 Task: Create a rule from the Routing list, Task moved to a section -> Set Priority in the project ApprisePro , set the section as Done clear the priority
Action: Mouse moved to (1225, 108)
Screenshot: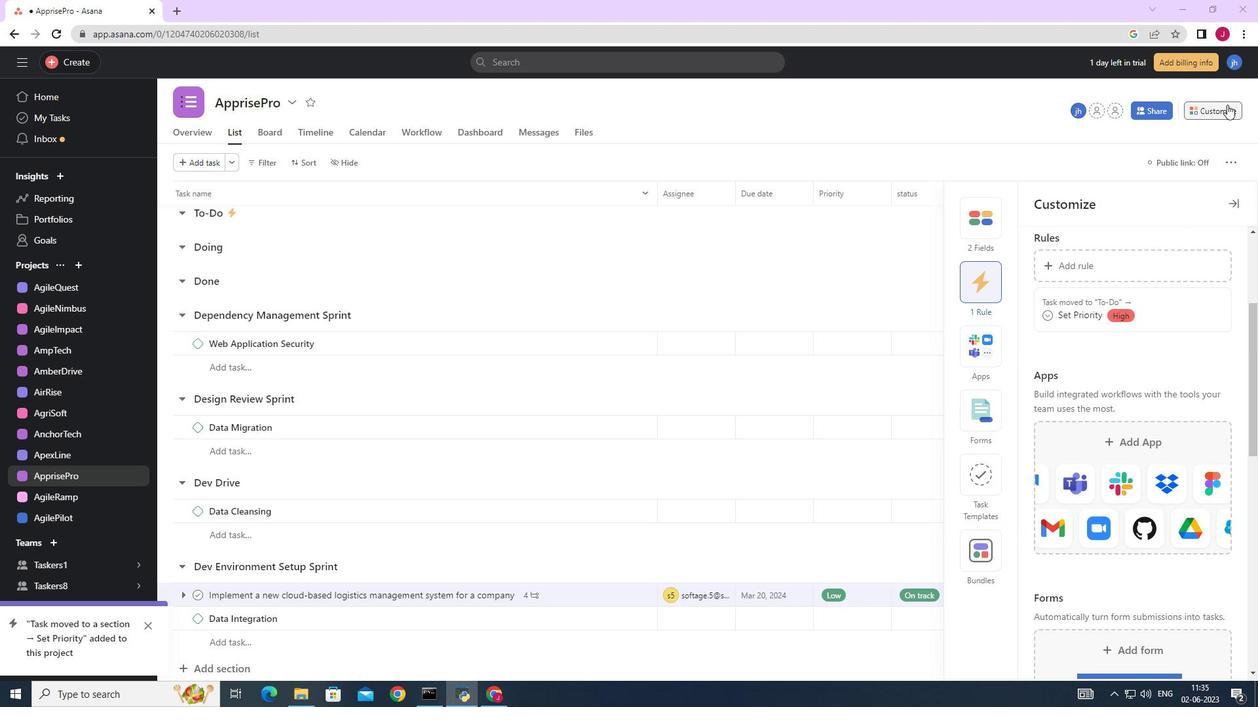 
Action: Mouse pressed left at (1225, 108)
Screenshot: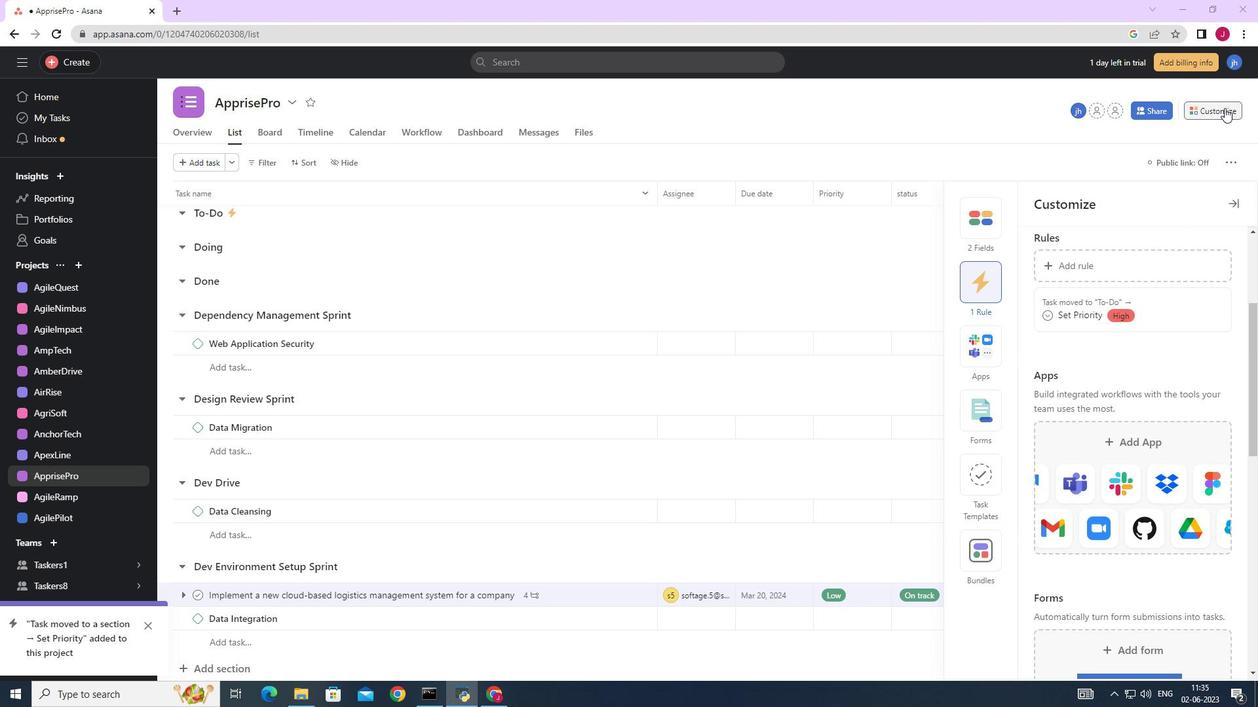 
Action: Mouse moved to (1206, 112)
Screenshot: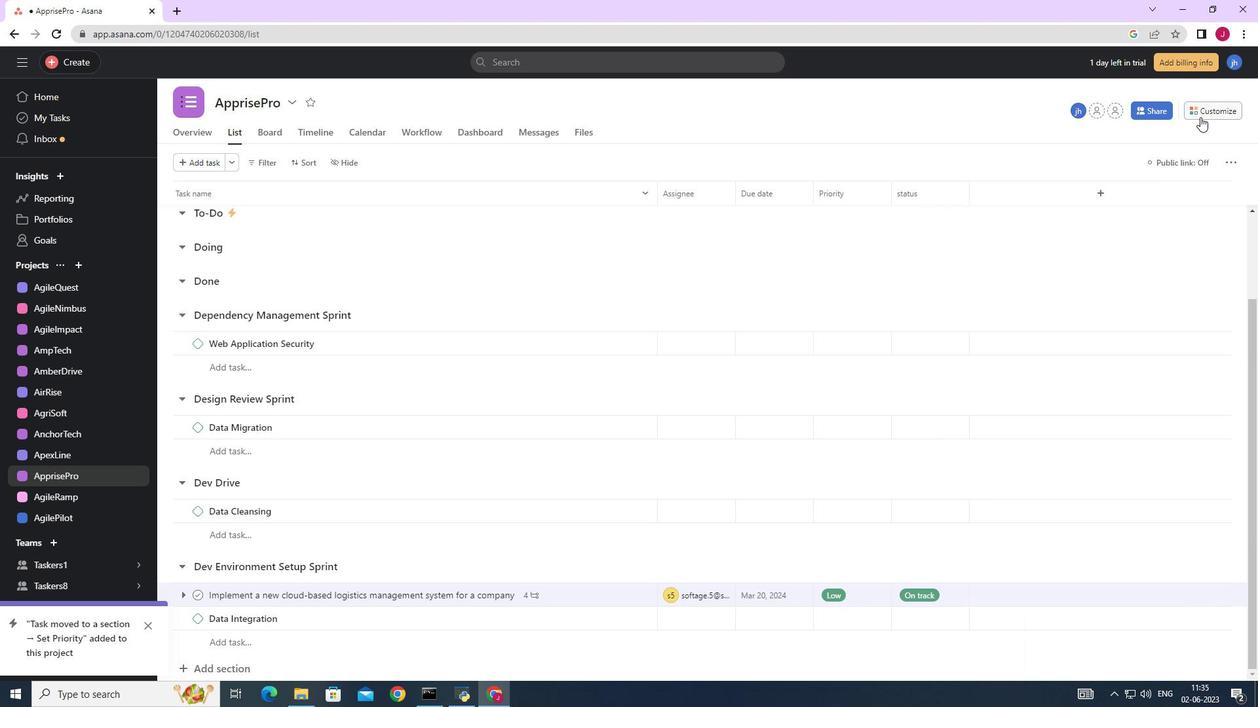 
Action: Mouse pressed left at (1206, 112)
Screenshot: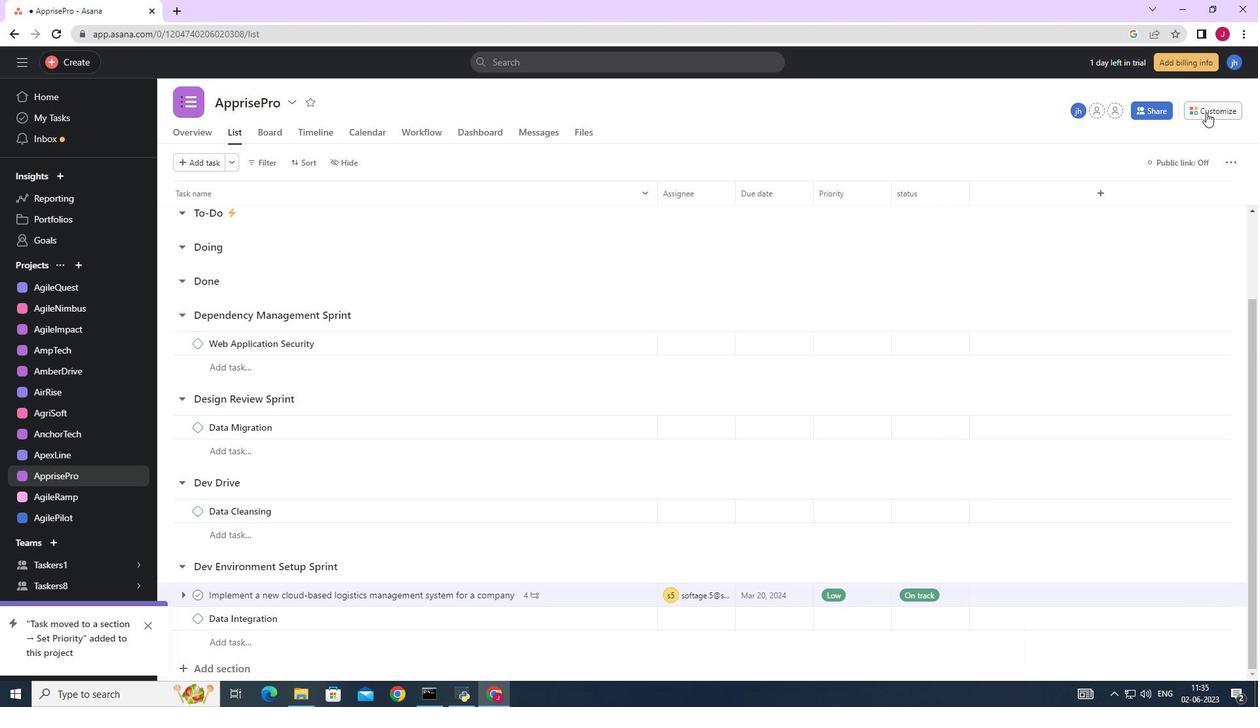 
Action: Mouse moved to (985, 287)
Screenshot: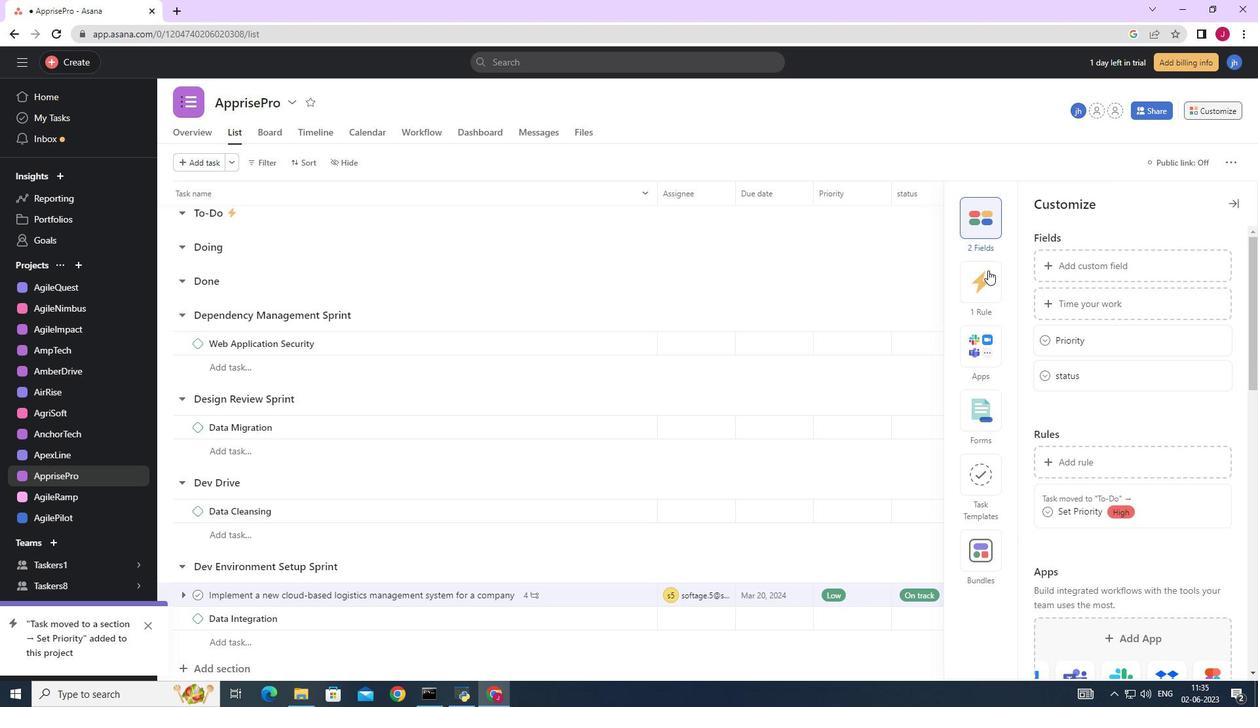 
Action: Mouse pressed left at (985, 287)
Screenshot: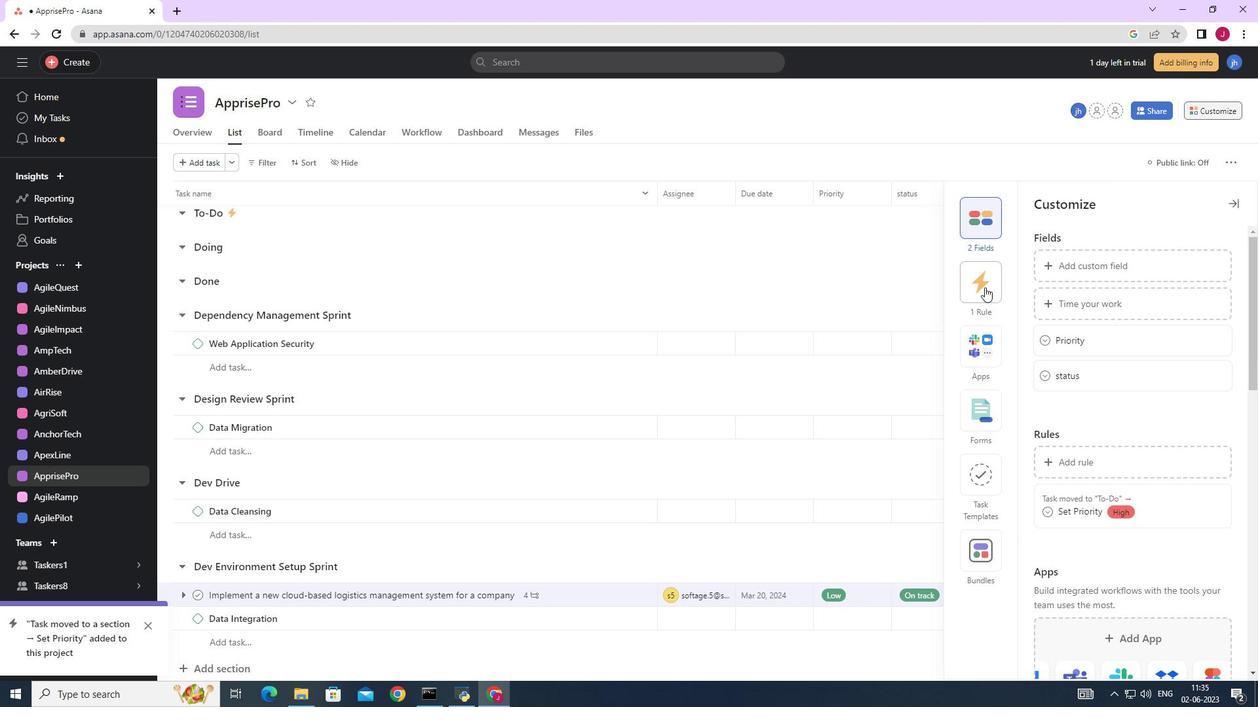 
Action: Mouse moved to (1078, 262)
Screenshot: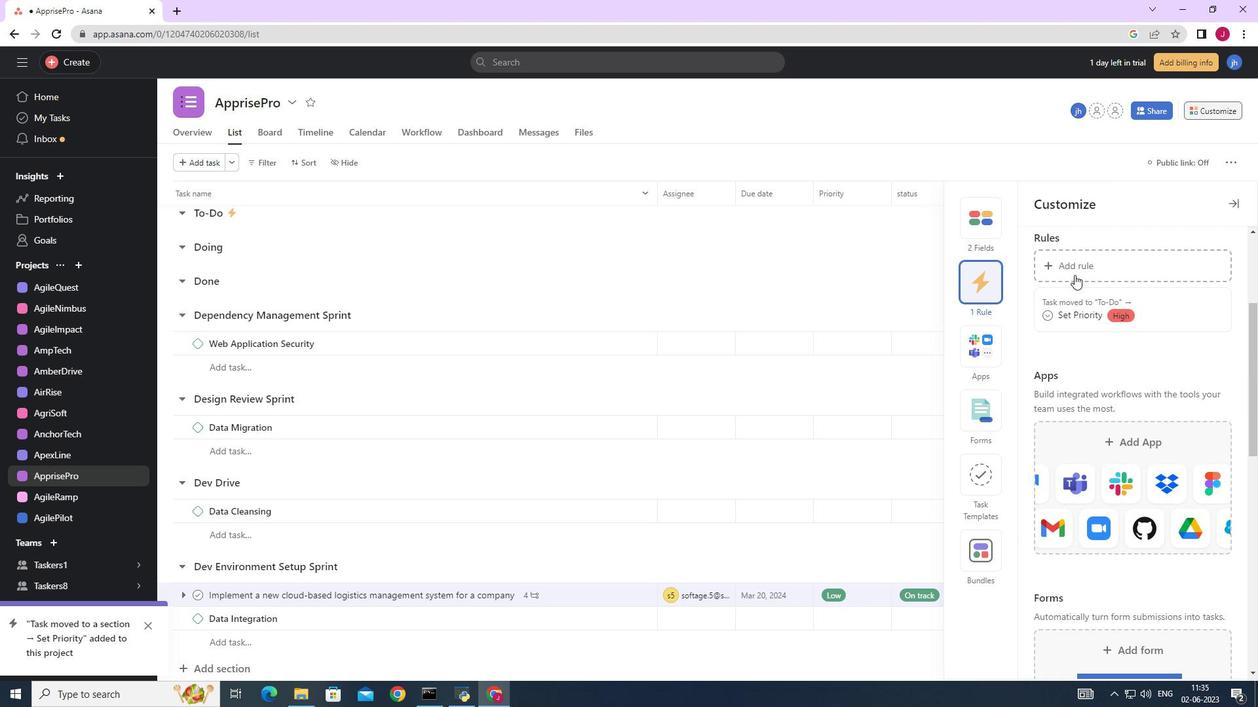 
Action: Mouse pressed left at (1078, 262)
Screenshot: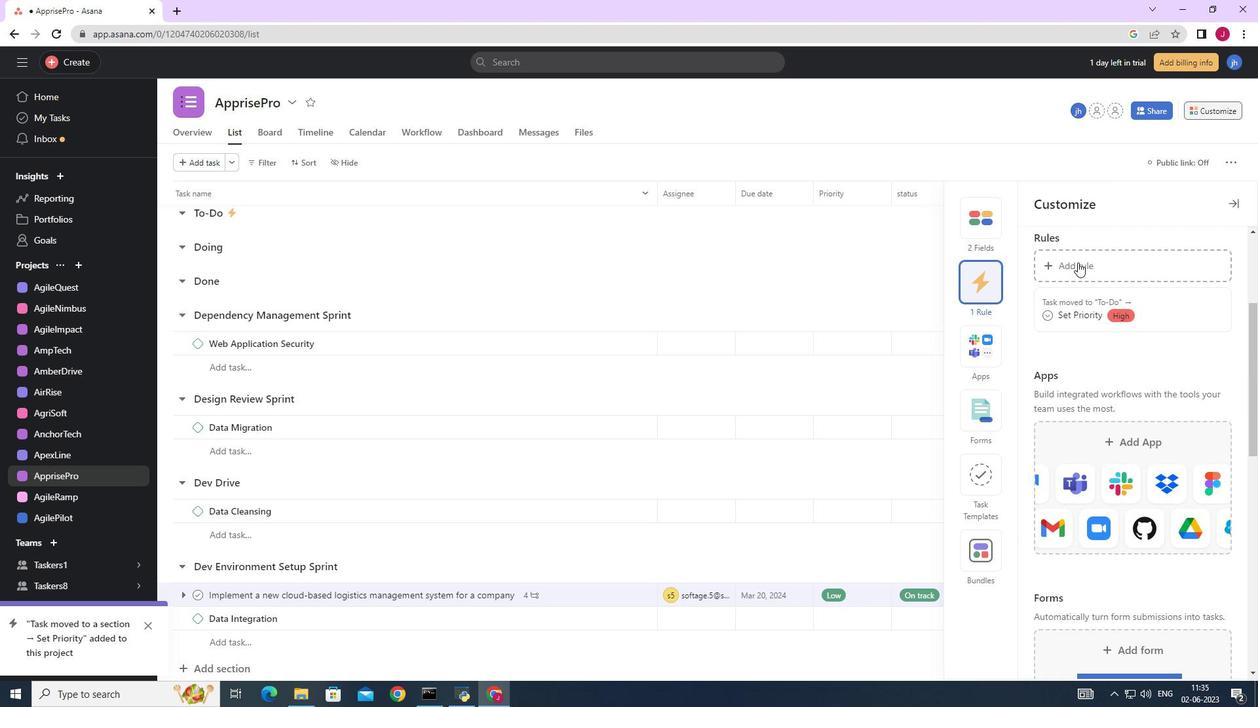 
Action: Mouse moved to (298, 168)
Screenshot: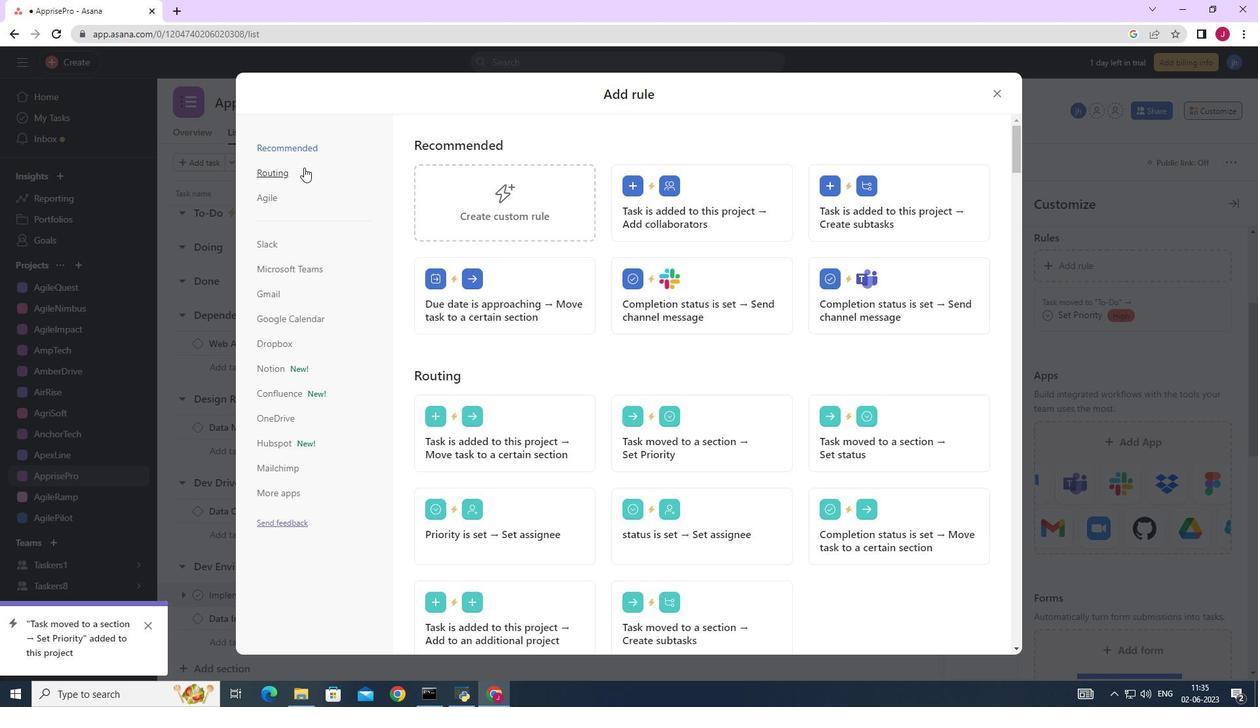 
Action: Mouse pressed left at (298, 168)
Screenshot: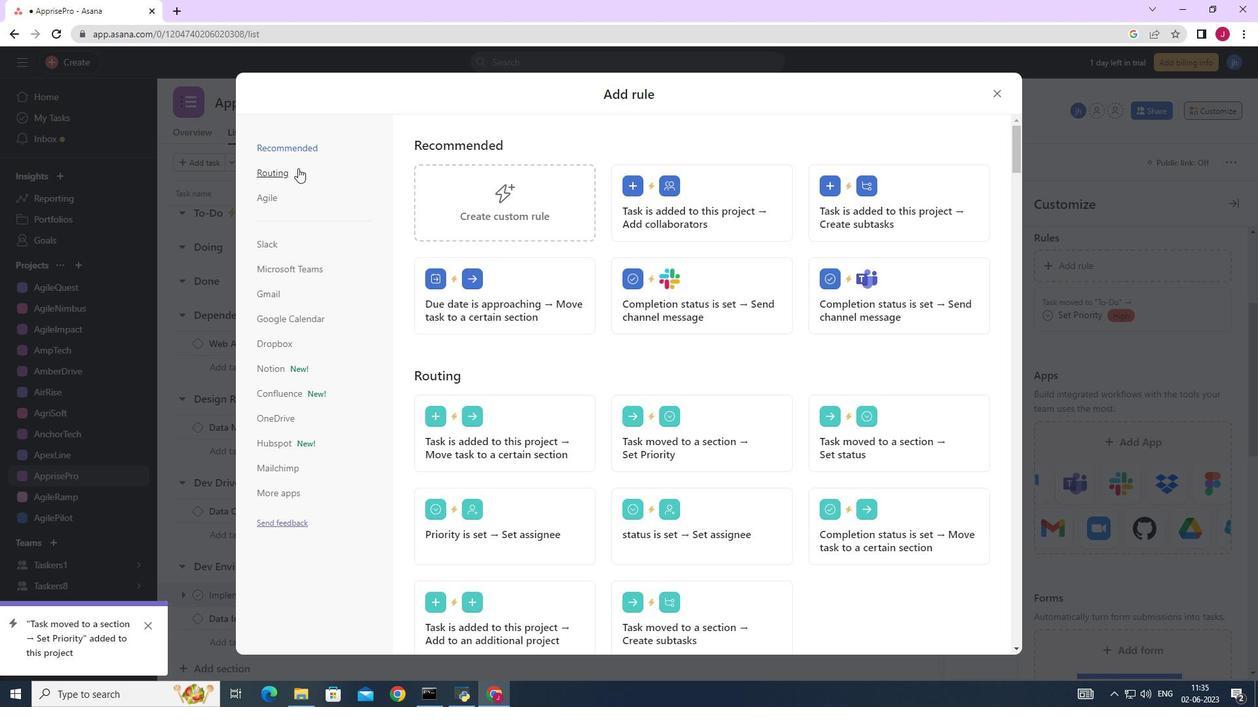 
Action: Mouse moved to (701, 211)
Screenshot: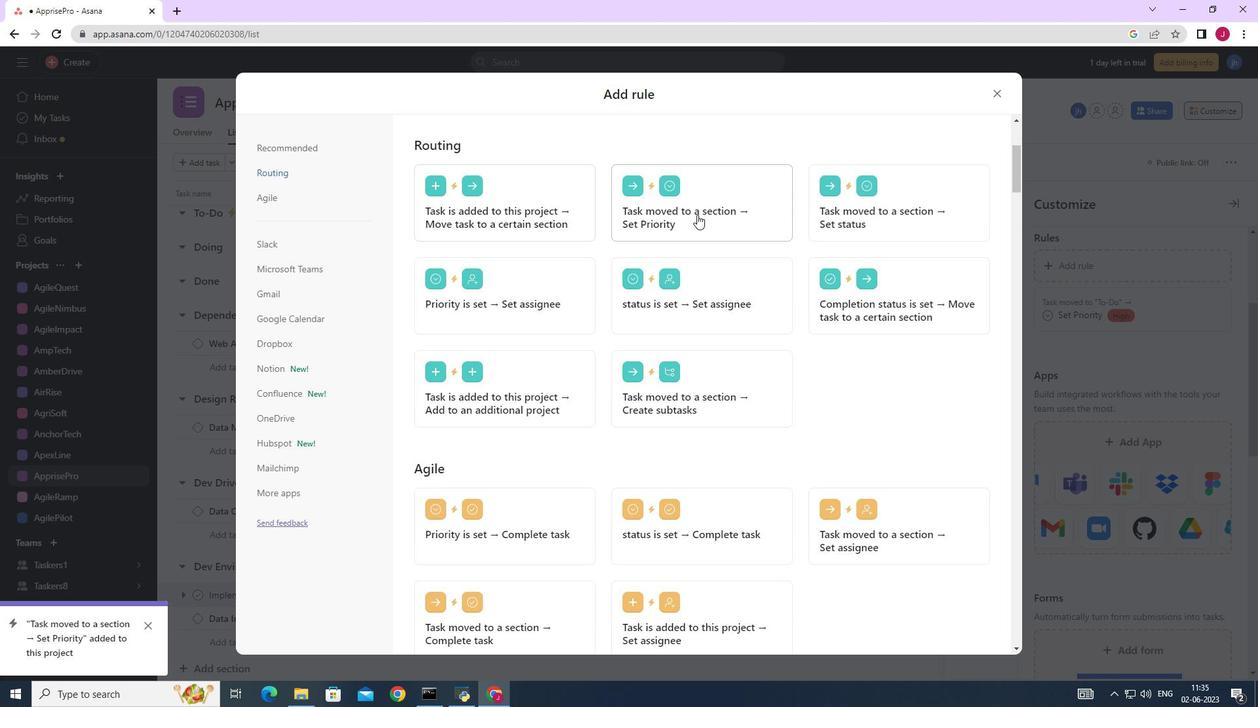 
Action: Mouse pressed left at (701, 211)
Screenshot: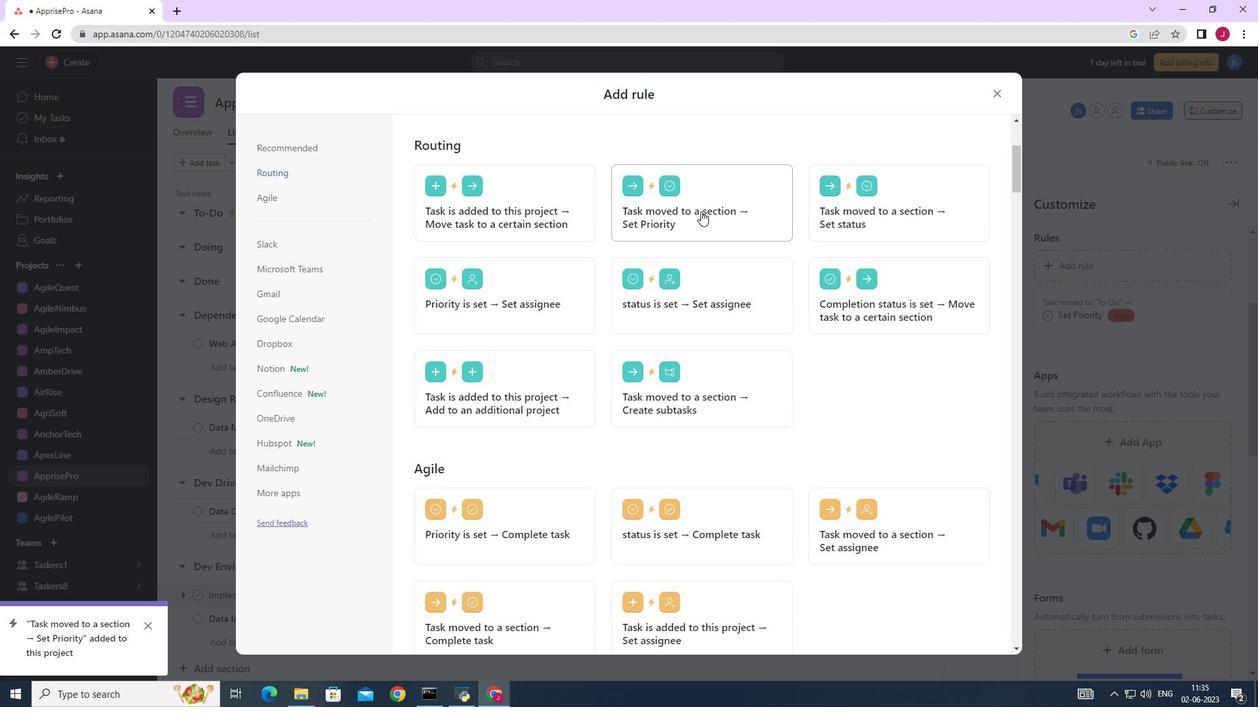 
Action: Mouse moved to (489, 352)
Screenshot: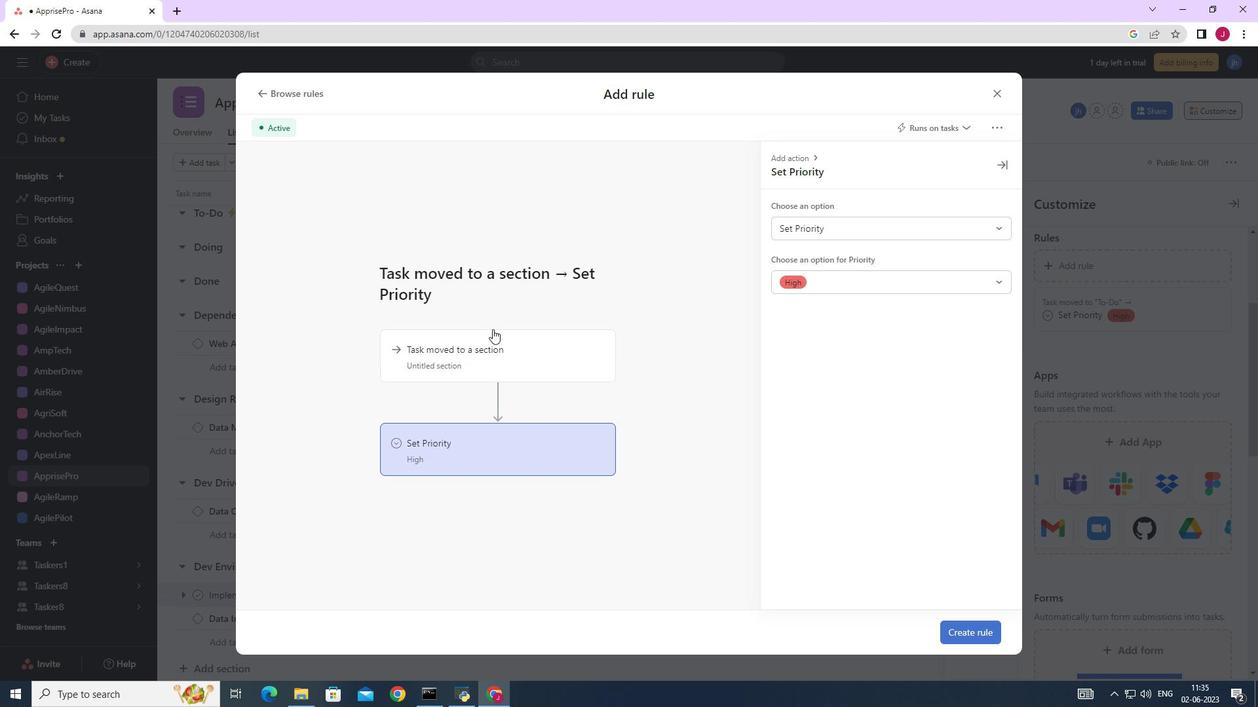 
Action: Mouse pressed left at (489, 352)
Screenshot: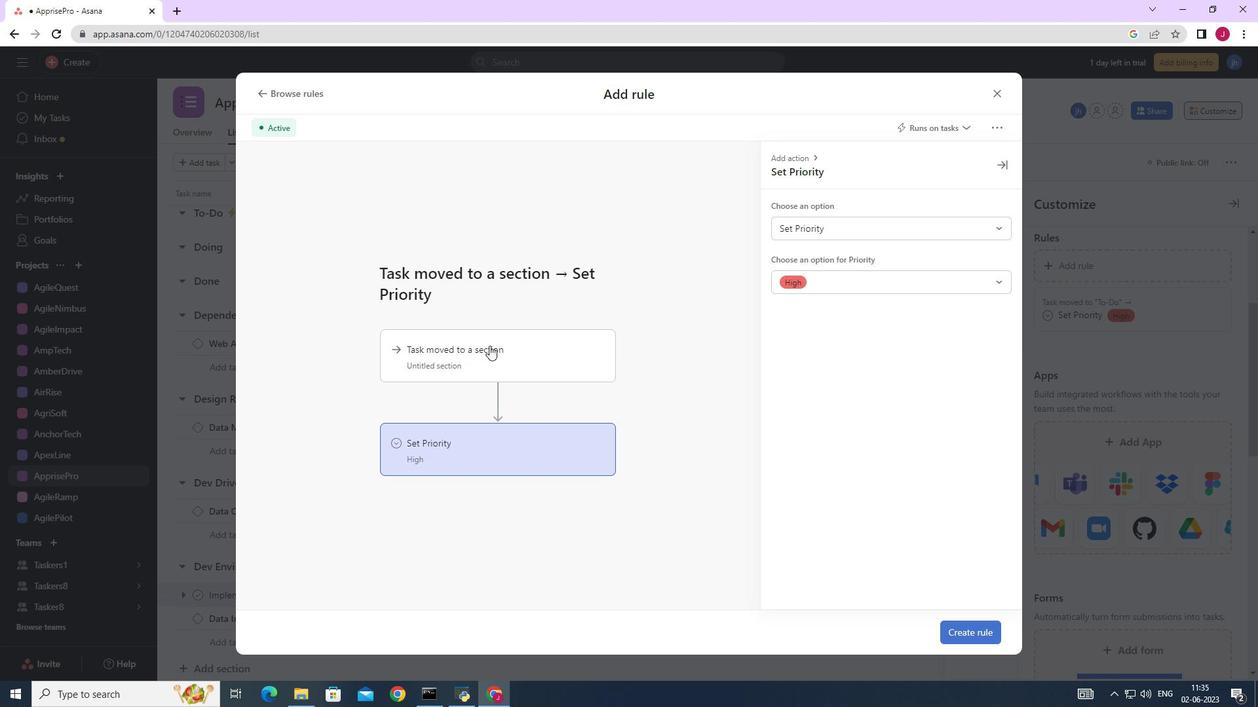 
Action: Mouse pressed left at (489, 352)
Screenshot: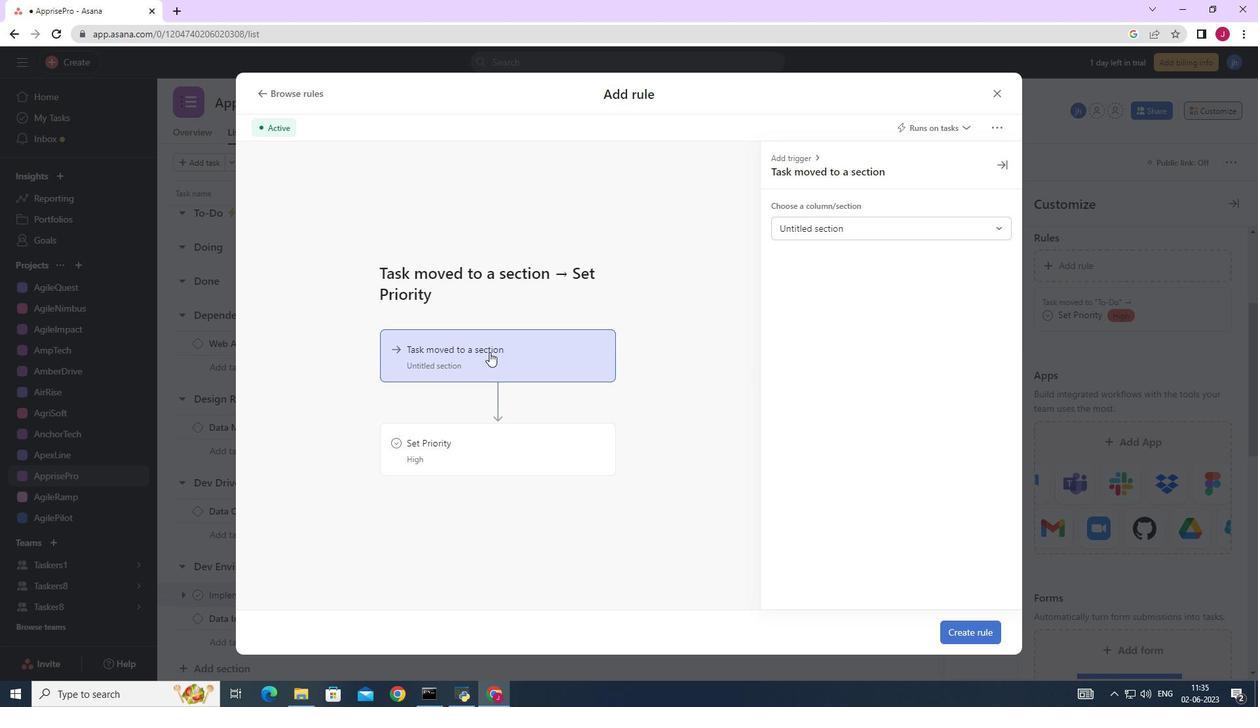 
Action: Mouse moved to (816, 225)
Screenshot: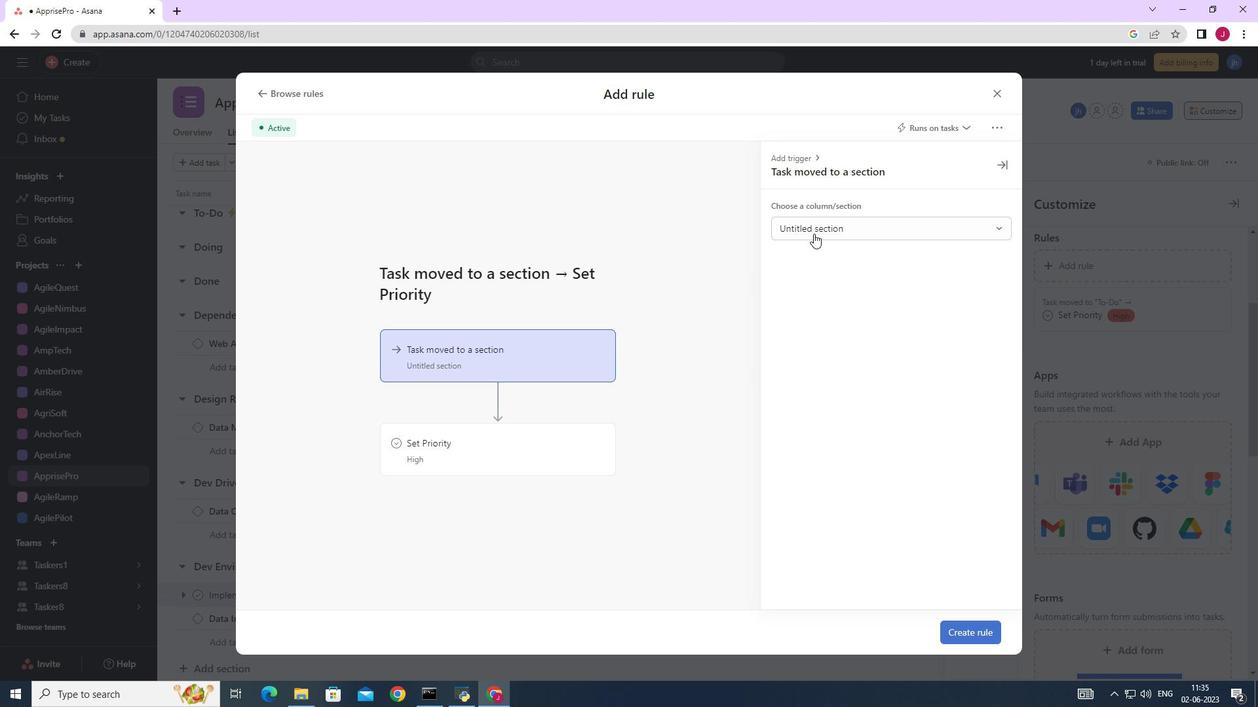 
Action: Mouse pressed left at (816, 225)
Screenshot: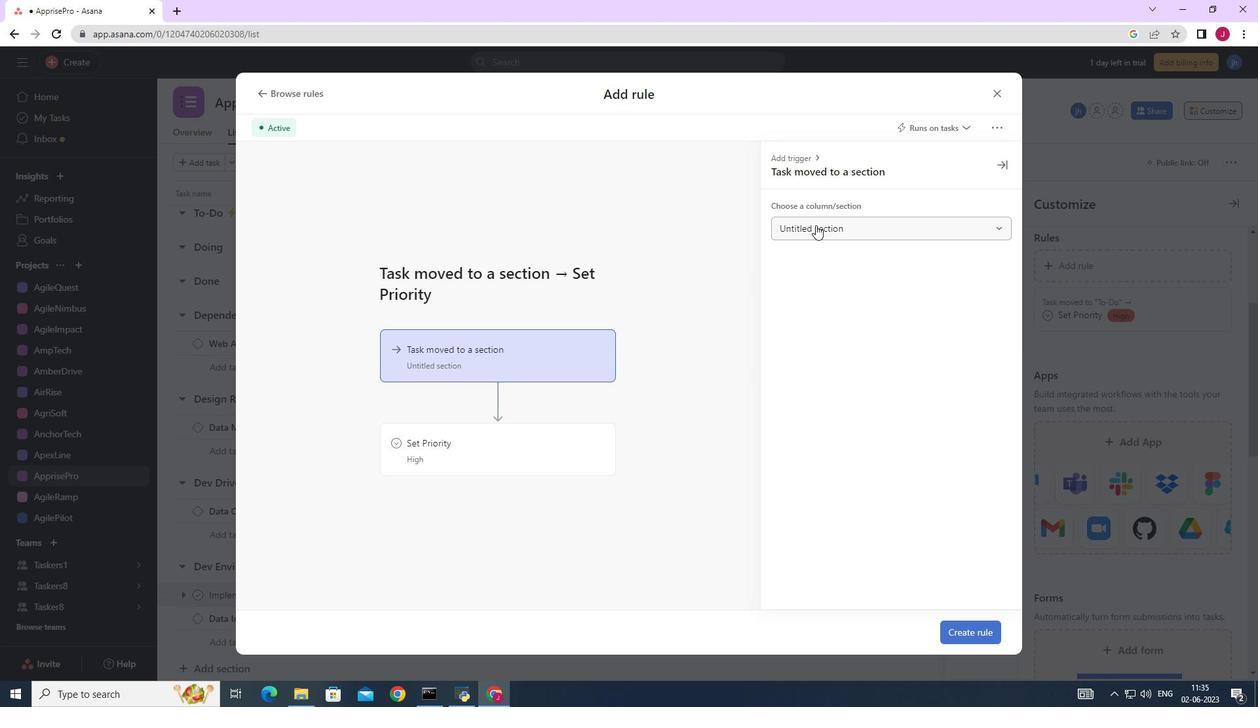 
Action: Mouse moved to (810, 321)
Screenshot: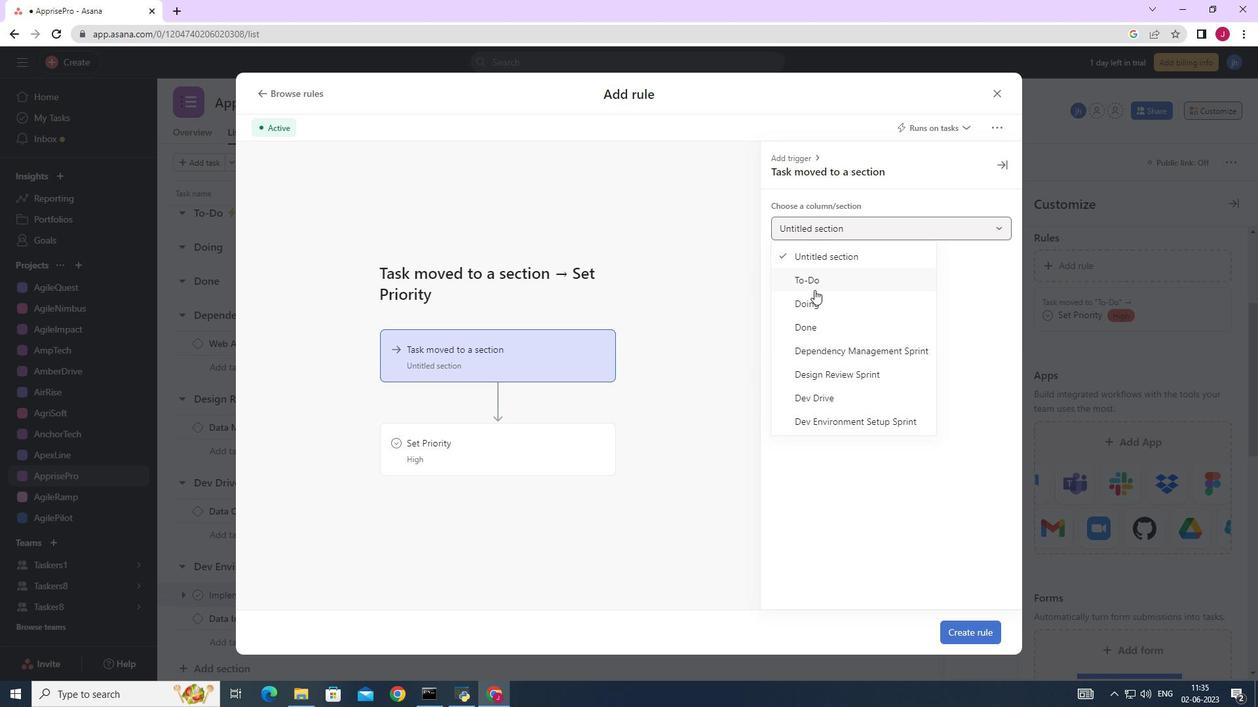
Action: Mouse pressed left at (810, 321)
Screenshot: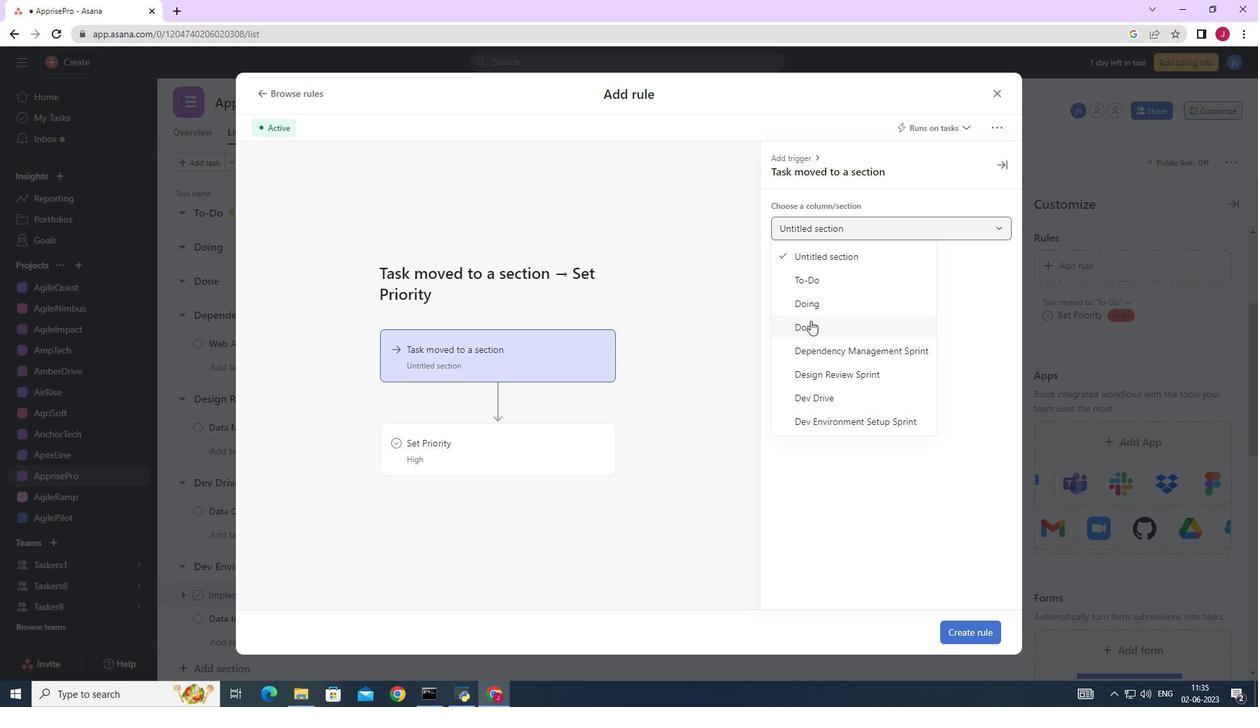 
Action: Mouse moved to (531, 452)
Screenshot: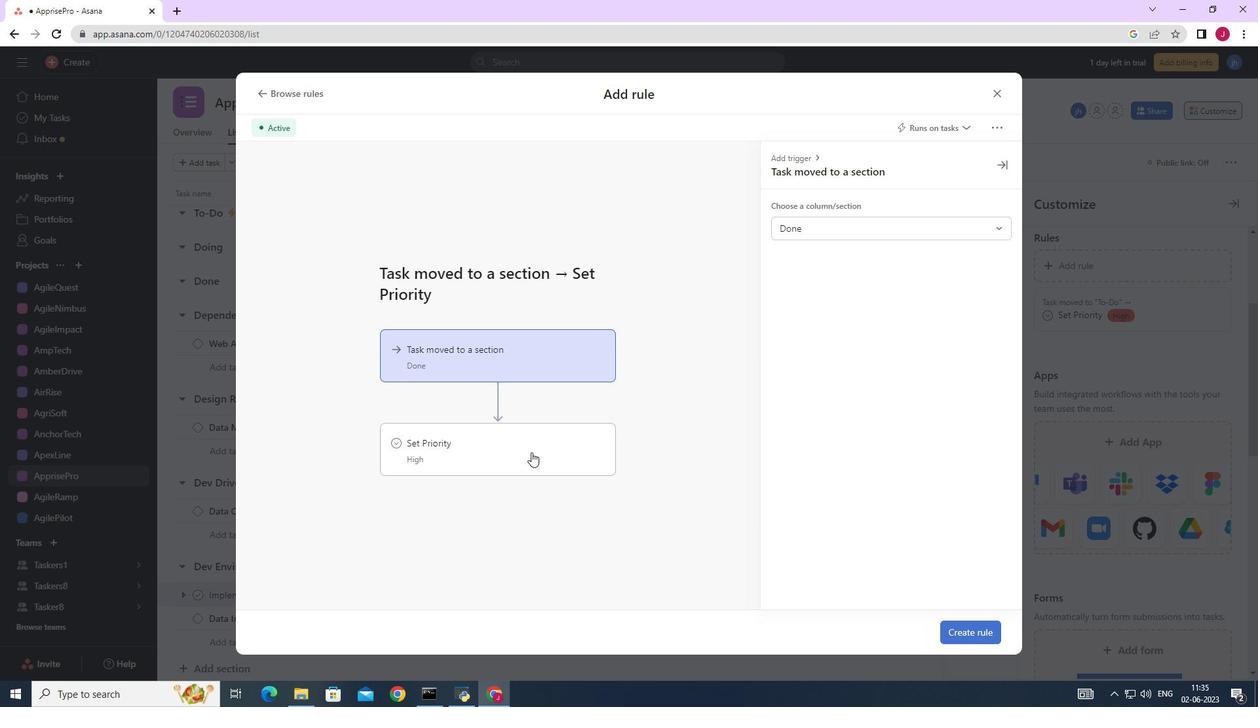 
Action: Mouse pressed left at (531, 452)
Screenshot: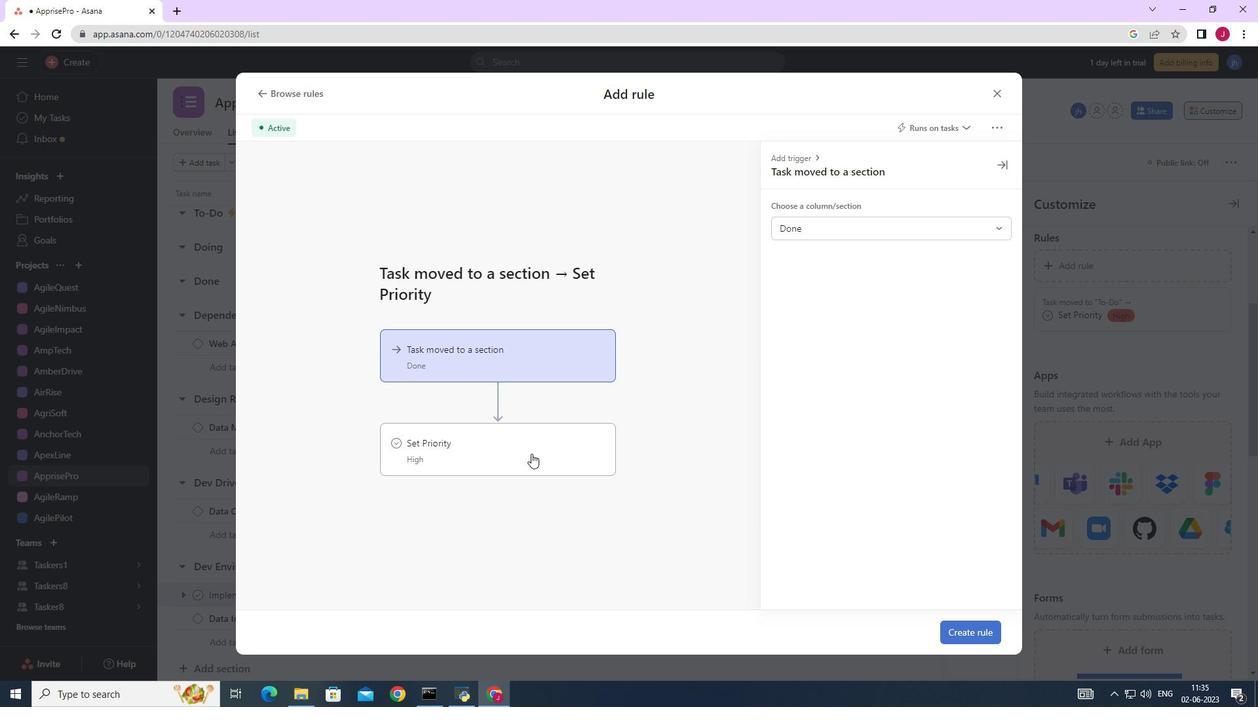 
Action: Mouse moved to (797, 223)
Screenshot: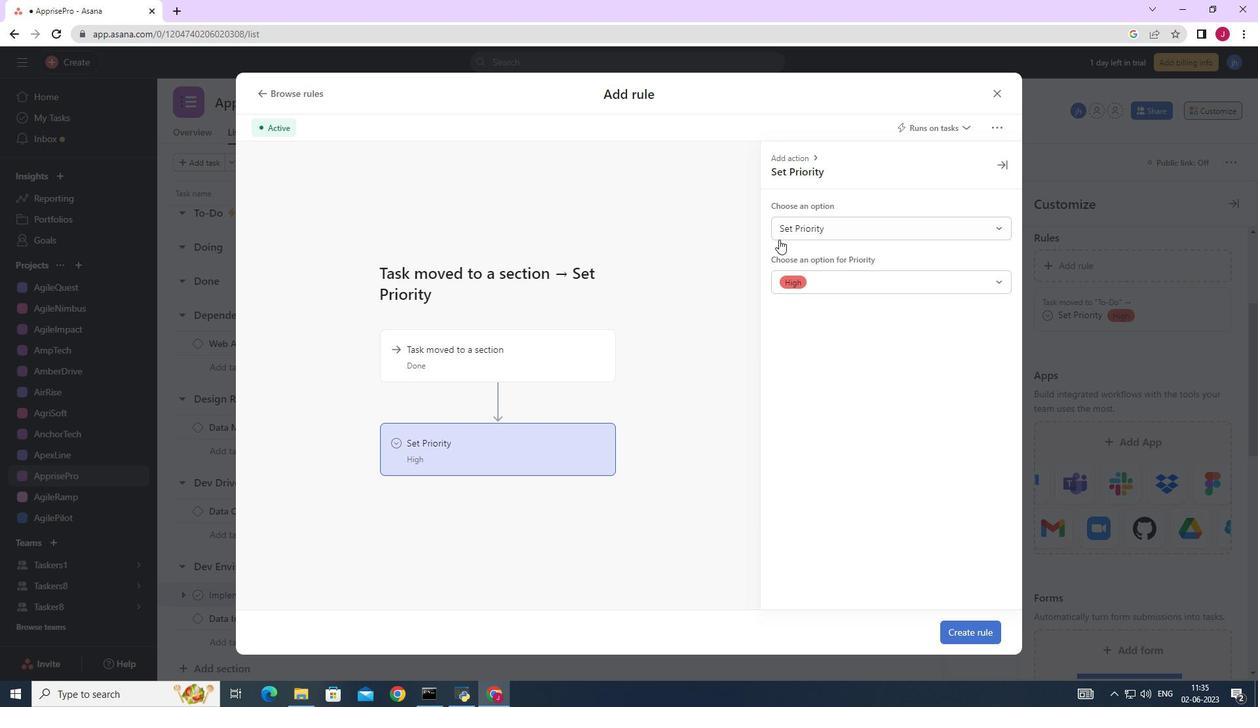 
Action: Mouse pressed left at (797, 223)
Screenshot: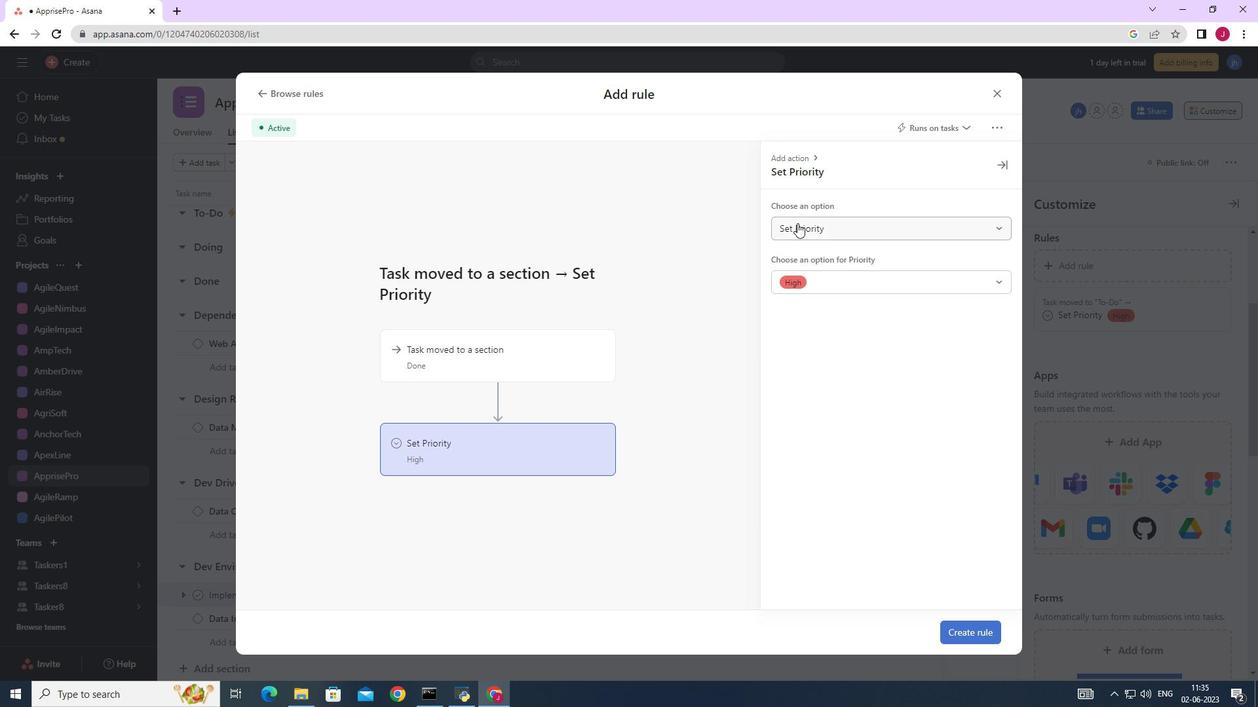 
Action: Mouse moved to (804, 275)
Screenshot: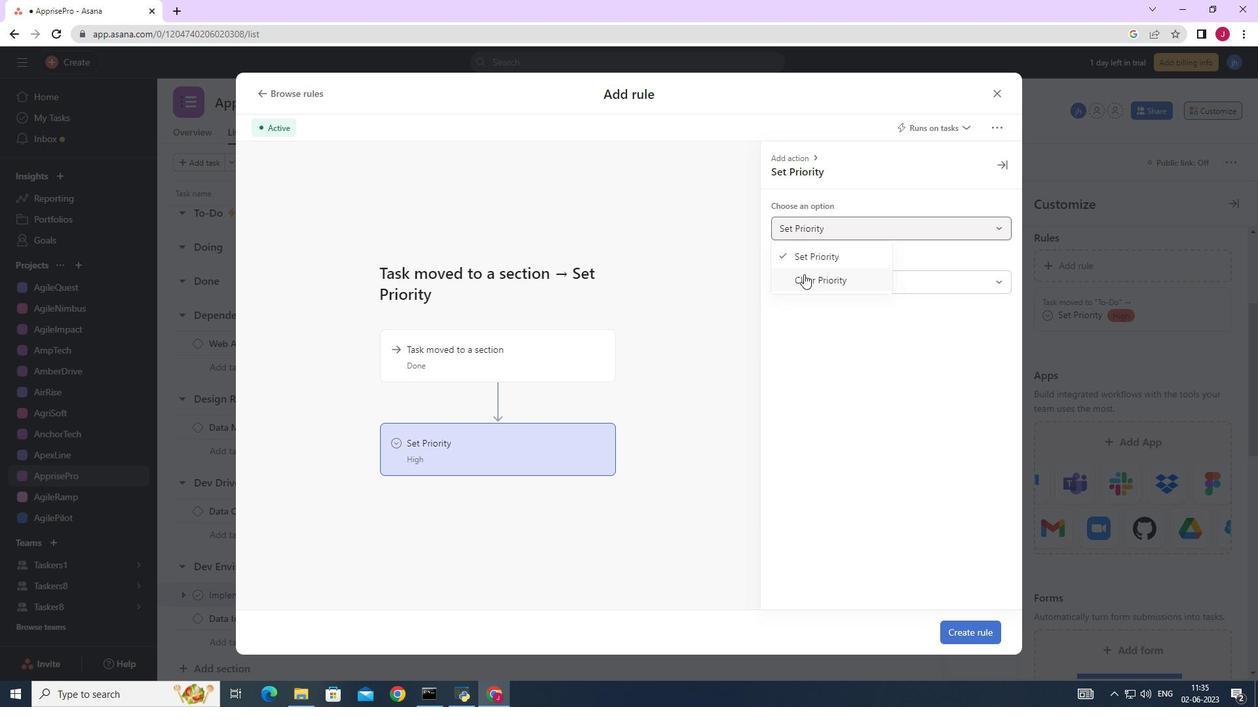 
Action: Mouse pressed left at (804, 275)
Screenshot: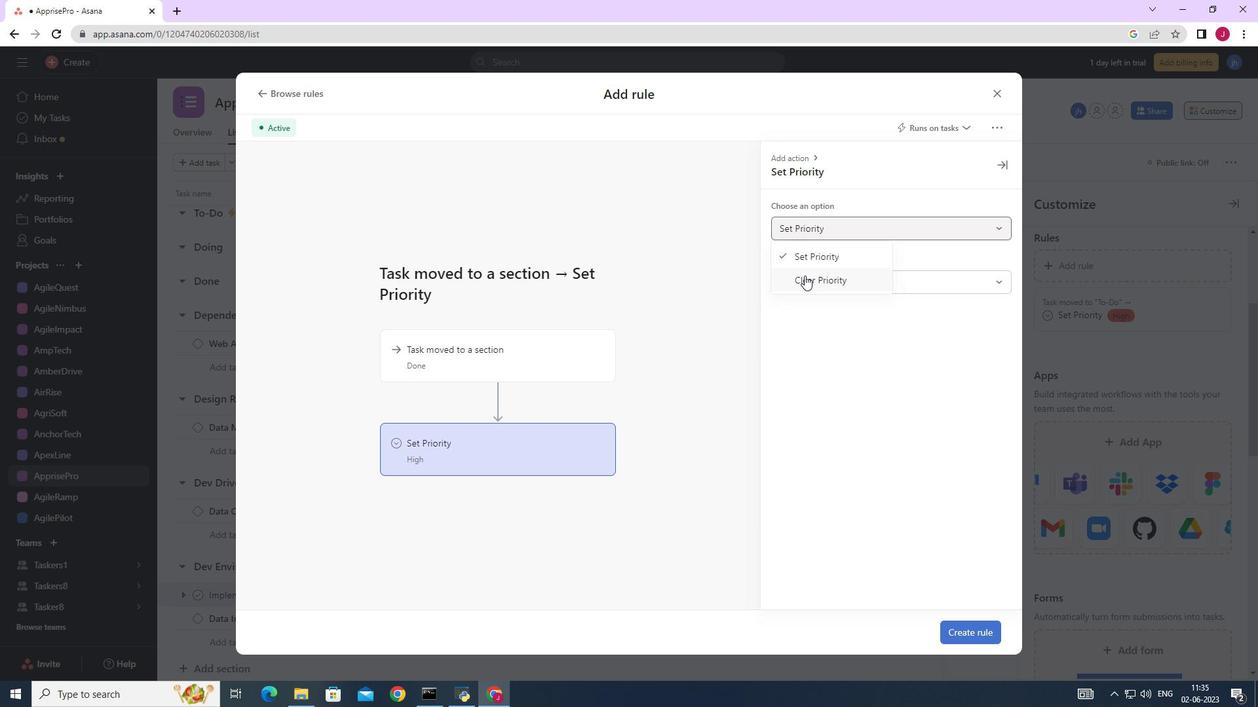 
Action: Mouse moved to (568, 441)
Screenshot: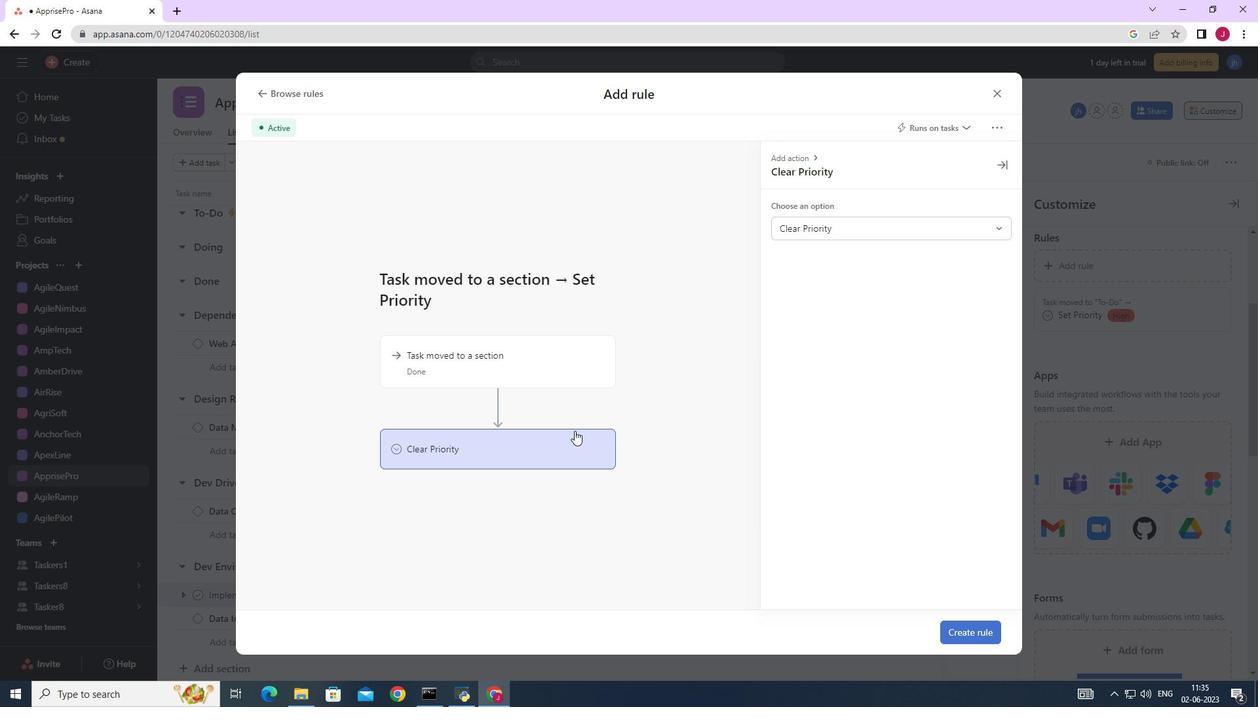 
Action: Mouse pressed left at (568, 441)
Screenshot: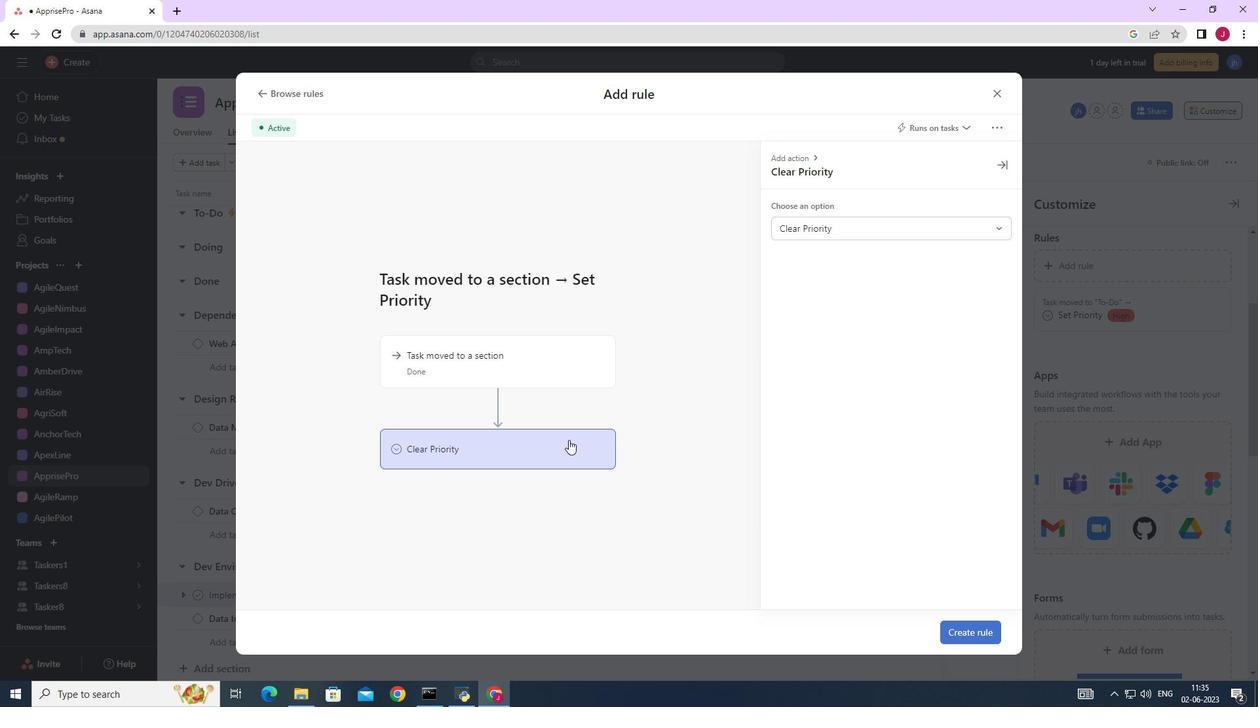 
Action: Mouse moved to (960, 632)
Screenshot: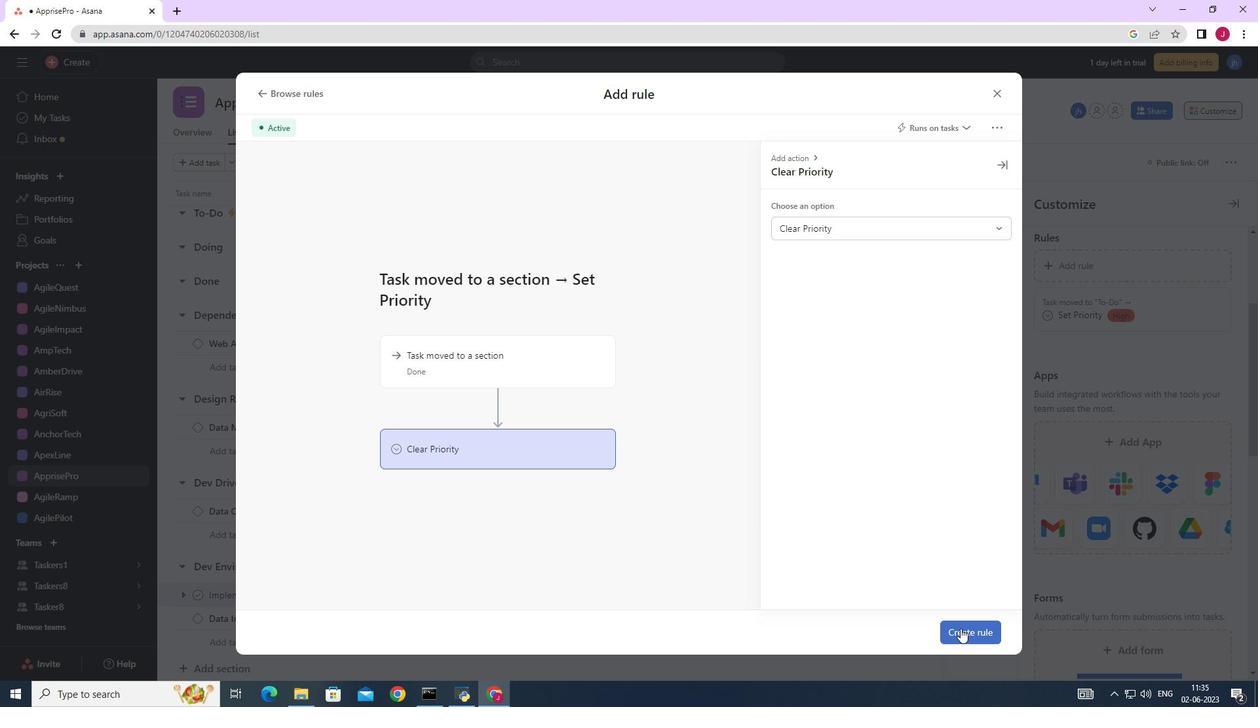 
Action: Mouse pressed left at (960, 632)
Screenshot: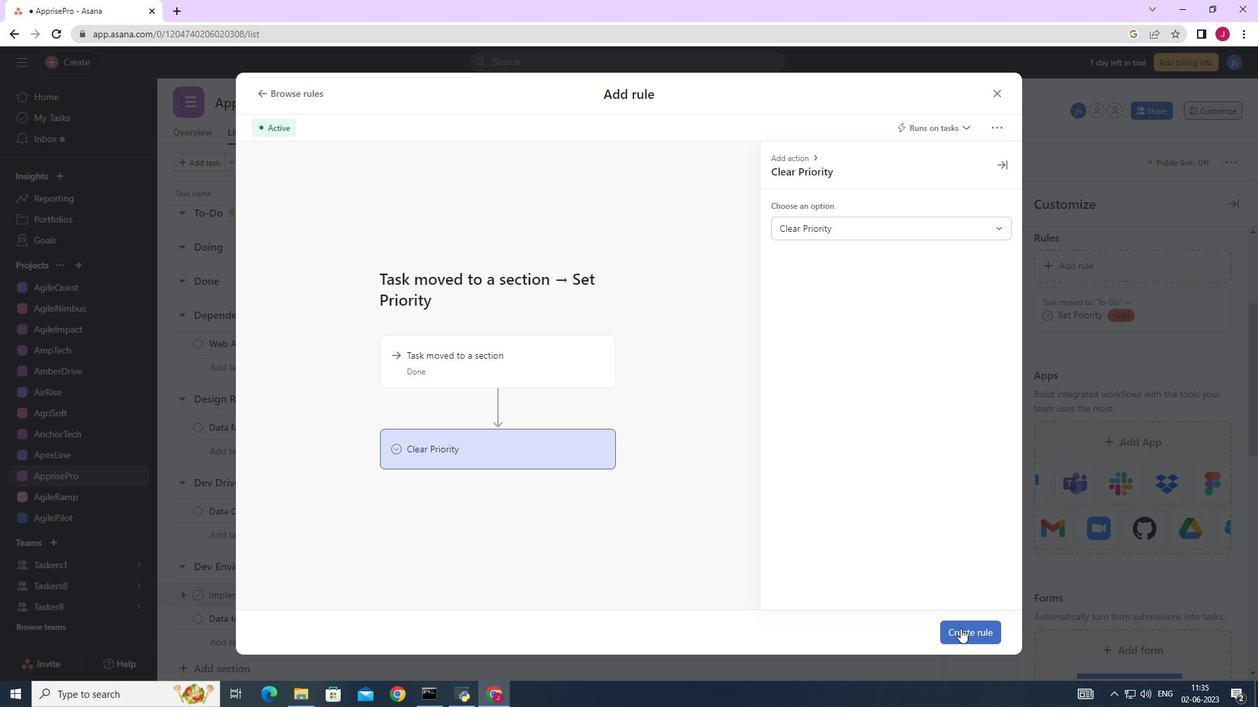 
Action: Mouse moved to (896, 570)
Screenshot: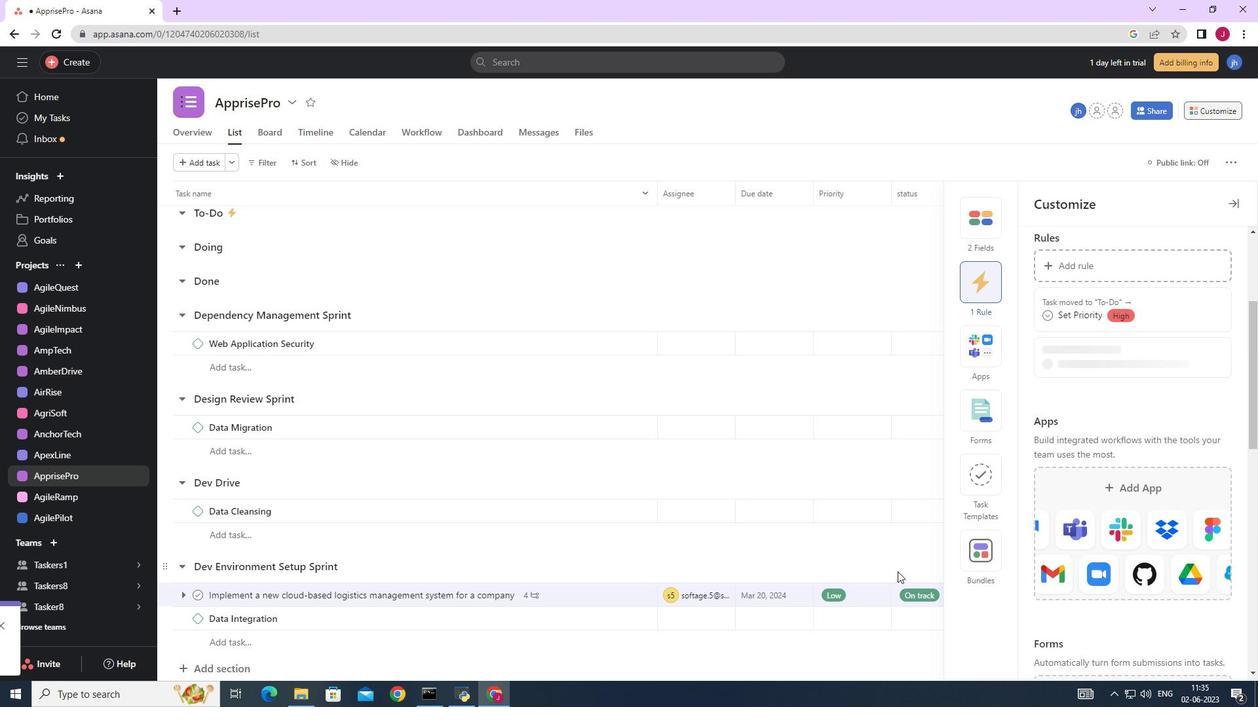 
